 Task: Use Auto Close Door 2 Effect in this video Movie B.mp4
Action: Mouse pressed left at (493, 391)
Screenshot: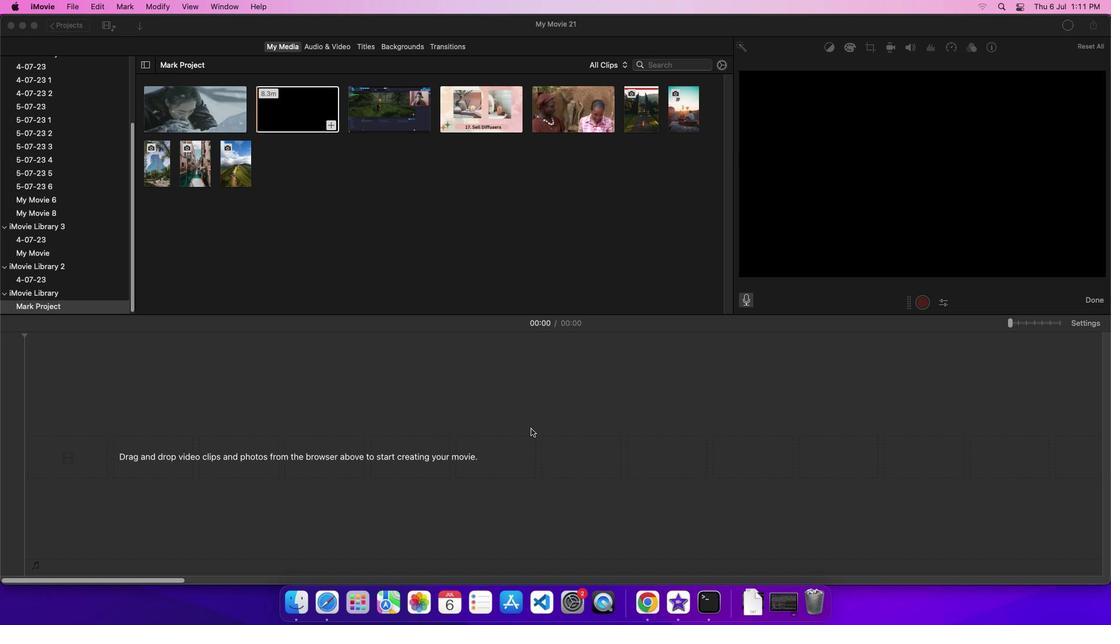 
Action: Mouse moved to (252, 81)
Screenshot: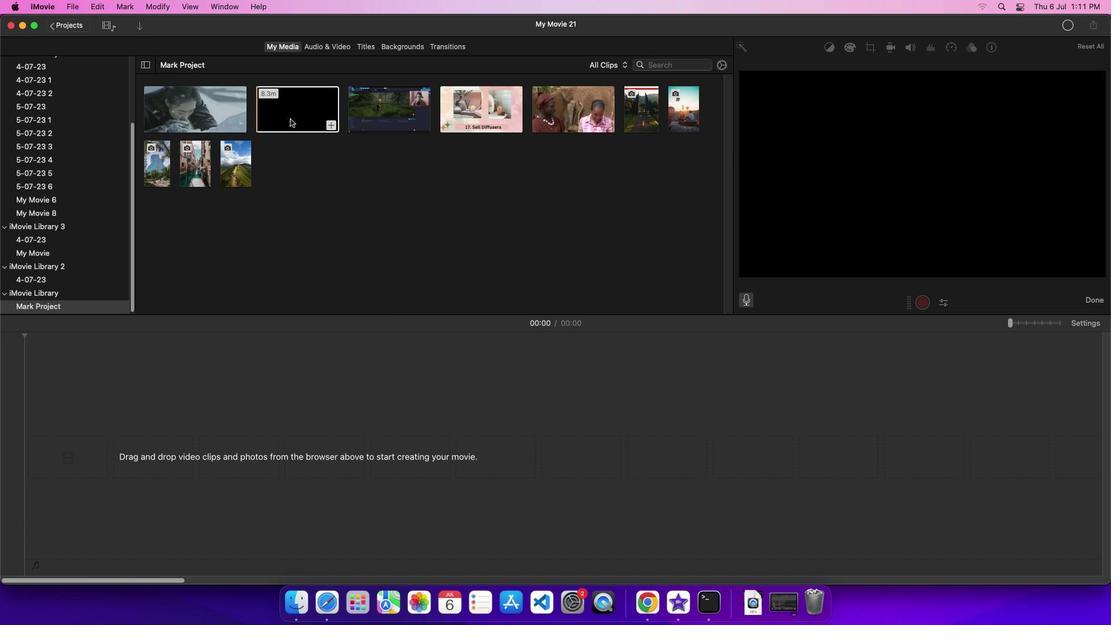 
Action: Mouse pressed left at (252, 81)
Screenshot: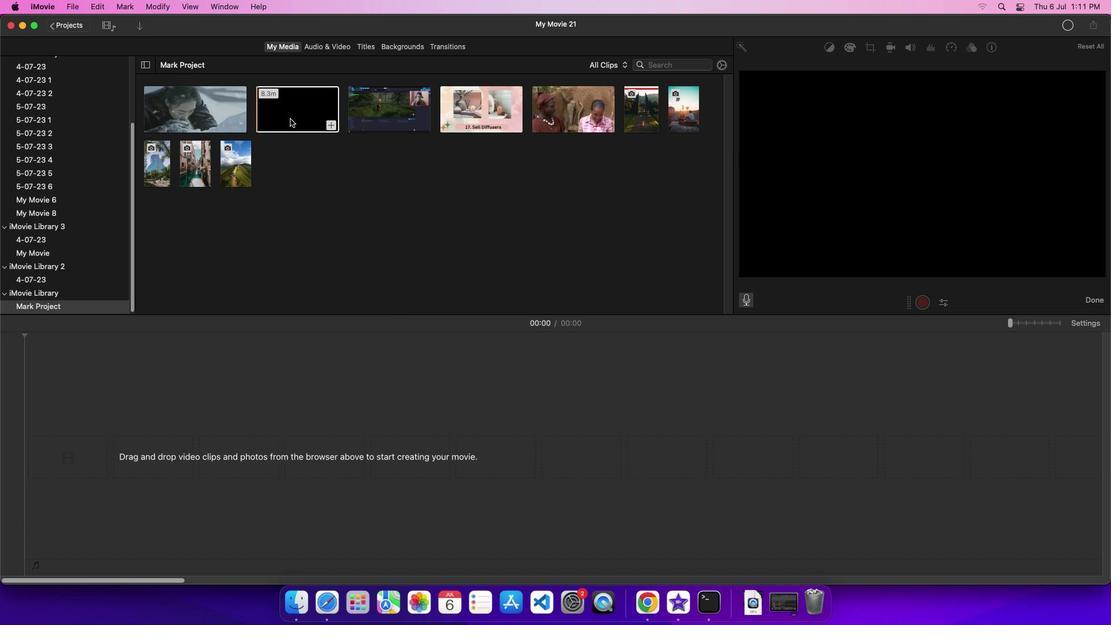 
Action: Mouse moved to (305, 61)
Screenshot: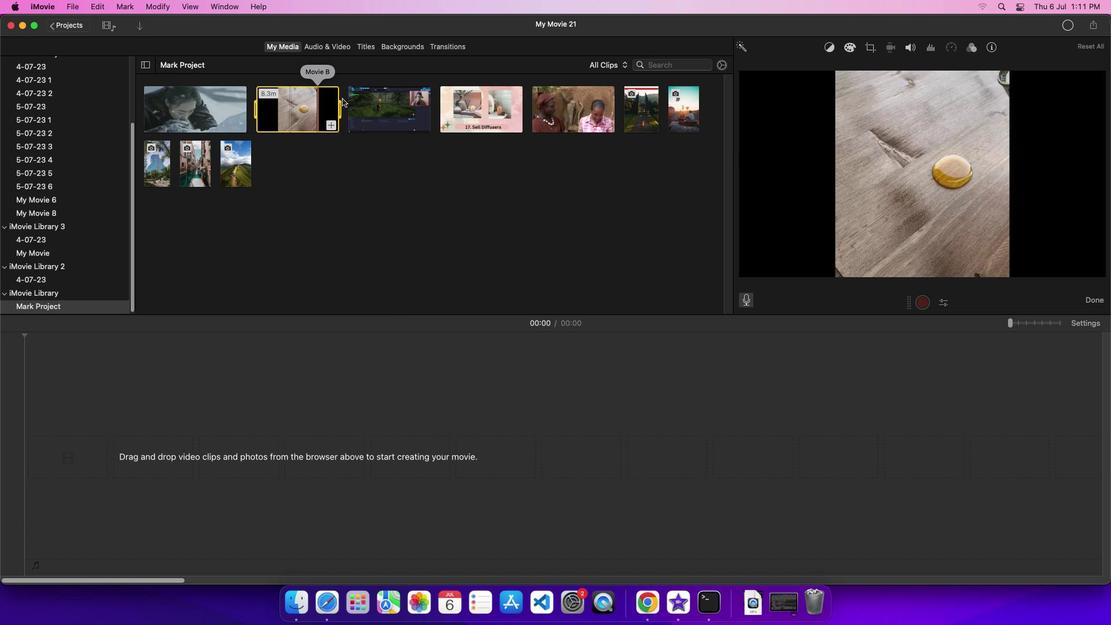 
Action: Mouse pressed left at (305, 61)
Screenshot: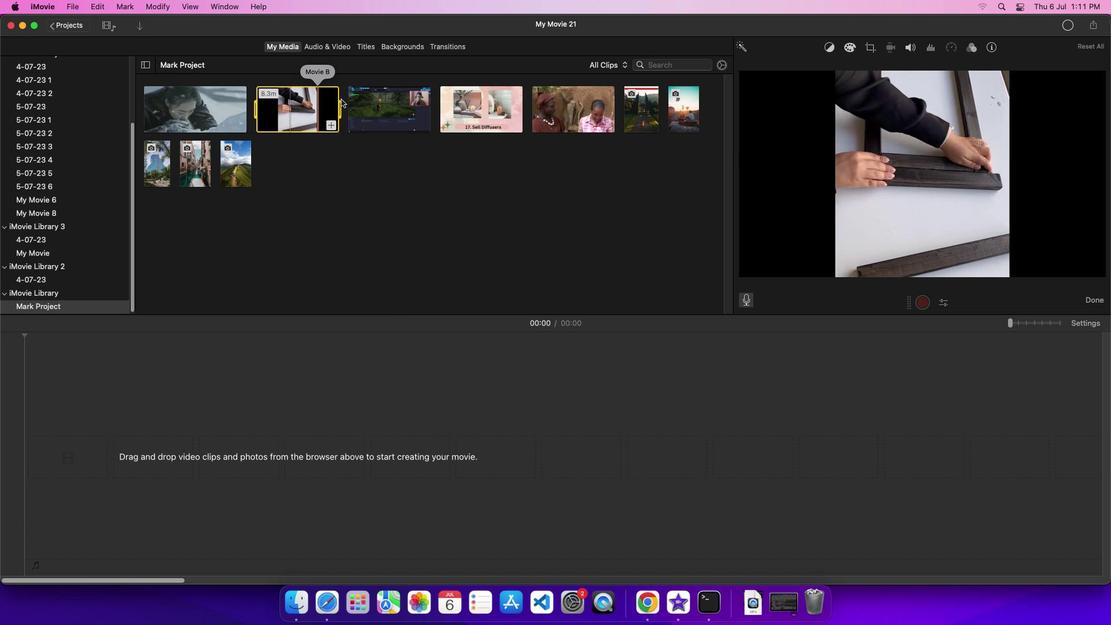 
Action: Mouse moved to (287, 60)
Screenshot: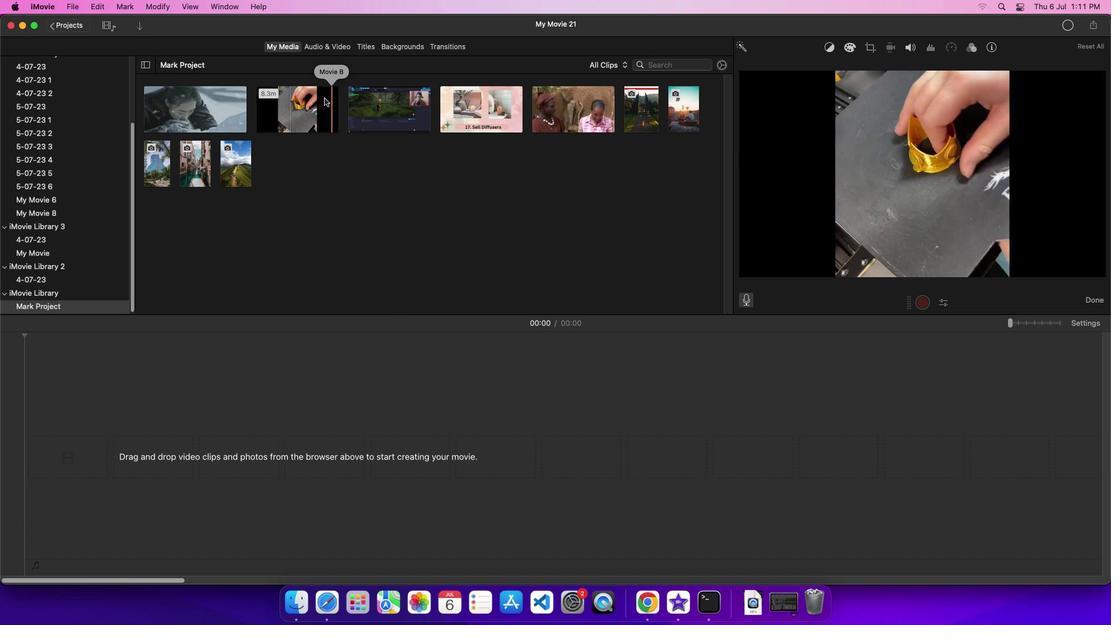 
Action: Mouse pressed left at (287, 60)
Screenshot: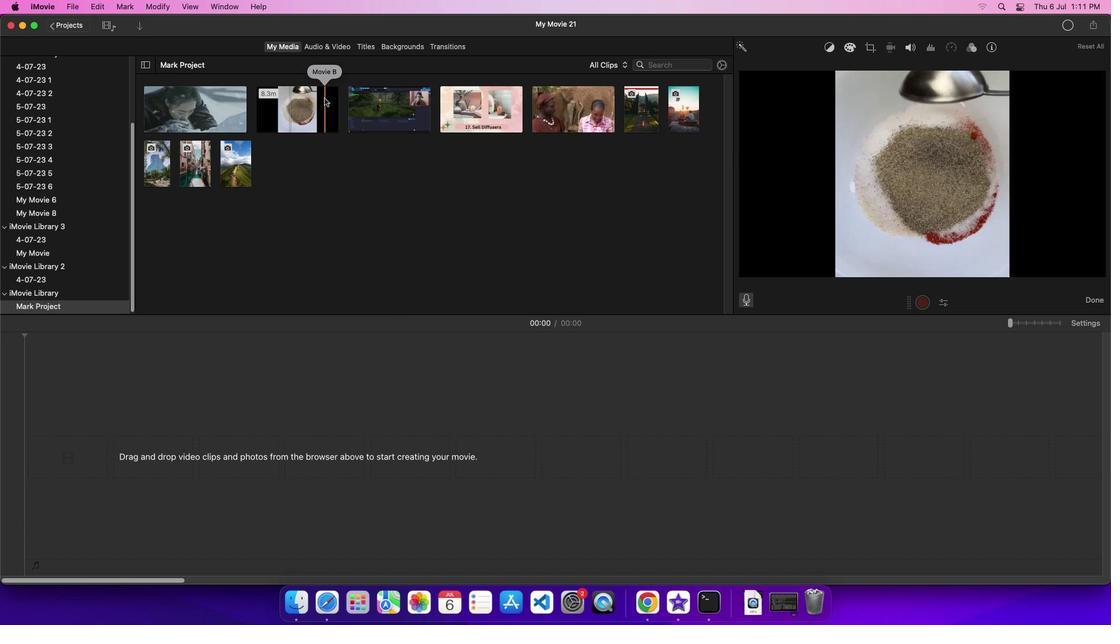 
Action: Mouse moved to (287, 60)
Screenshot: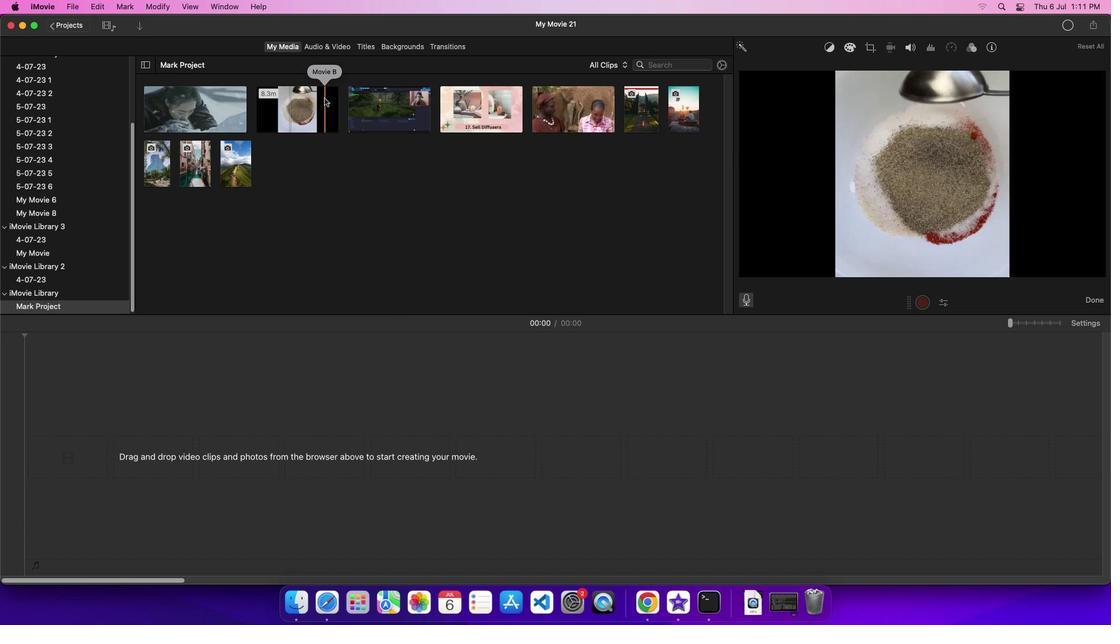
Action: Mouse pressed left at (287, 60)
Screenshot: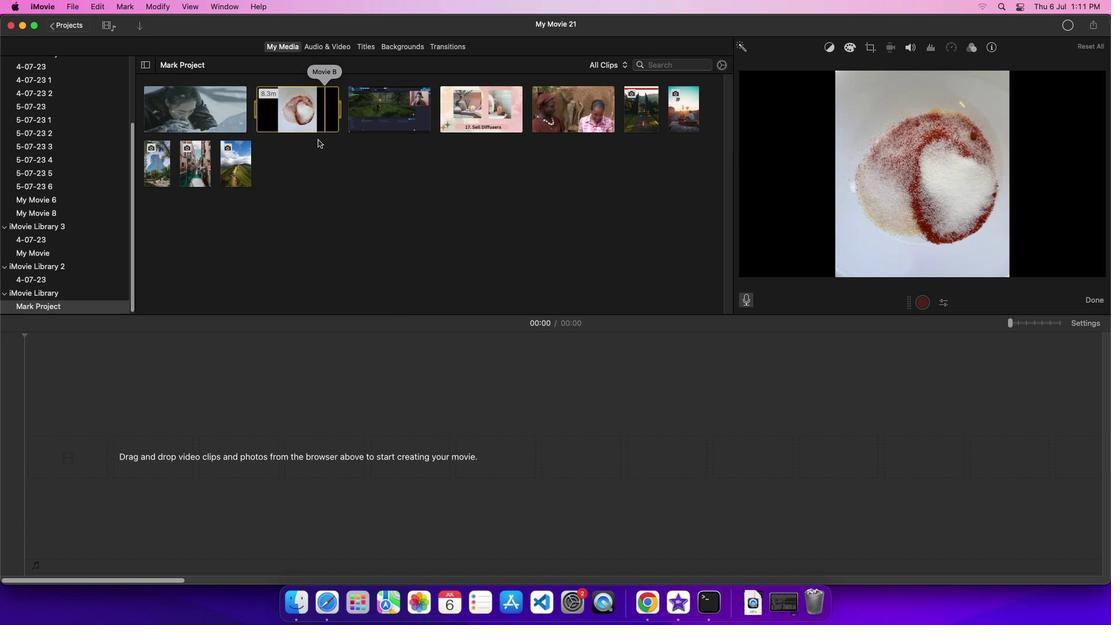 
Action: Mouse moved to (305, 5)
Screenshot: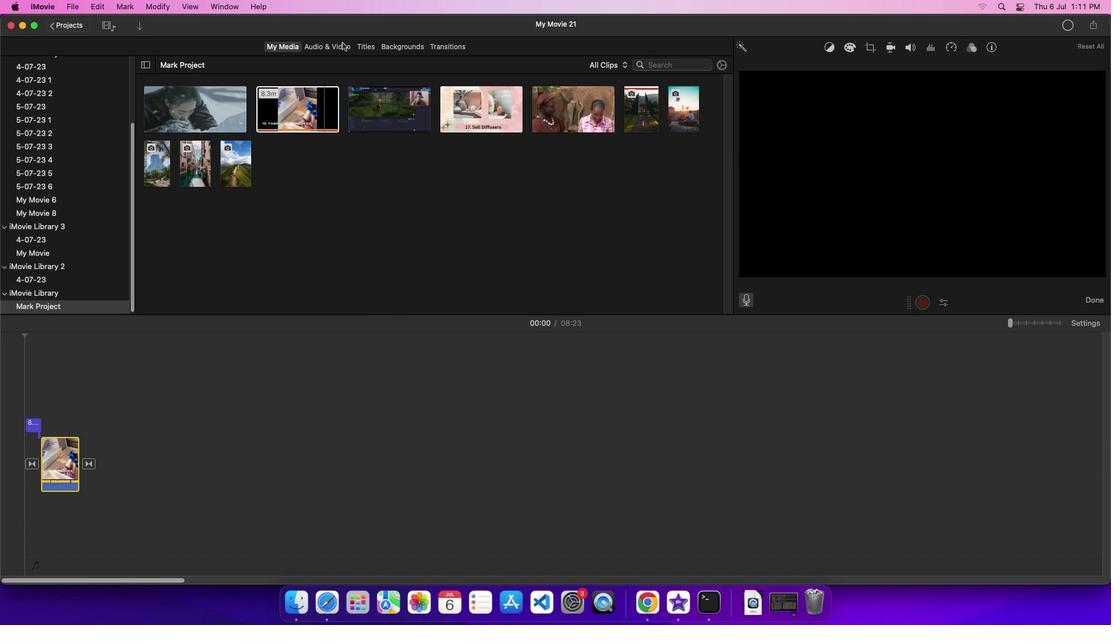 
Action: Mouse pressed left at (305, 5)
Screenshot: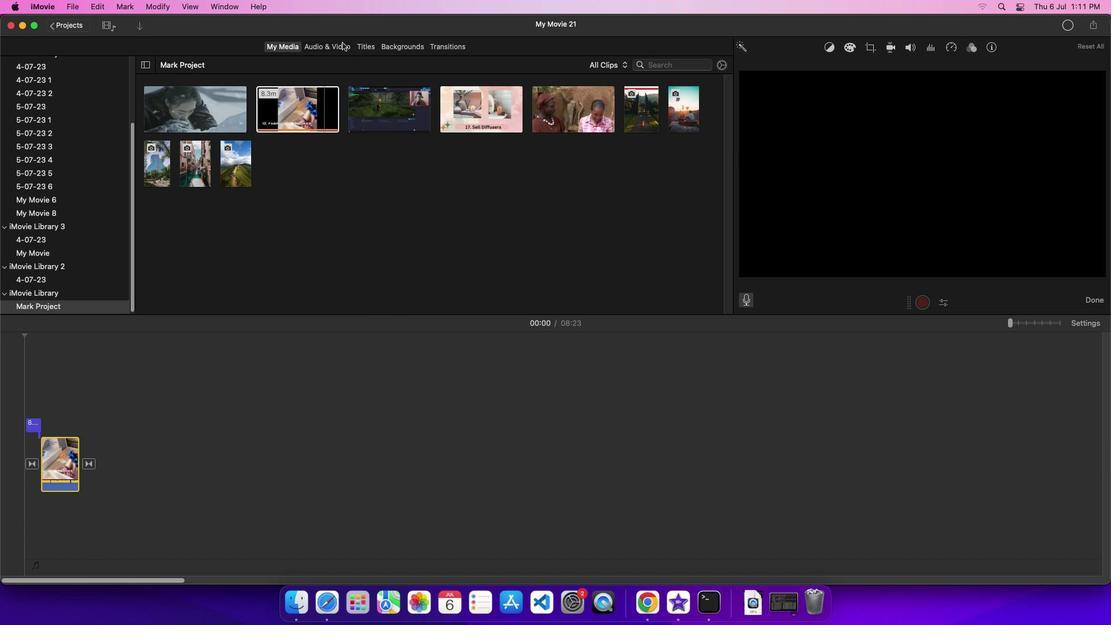 
Action: Mouse moved to (19, 72)
Screenshot: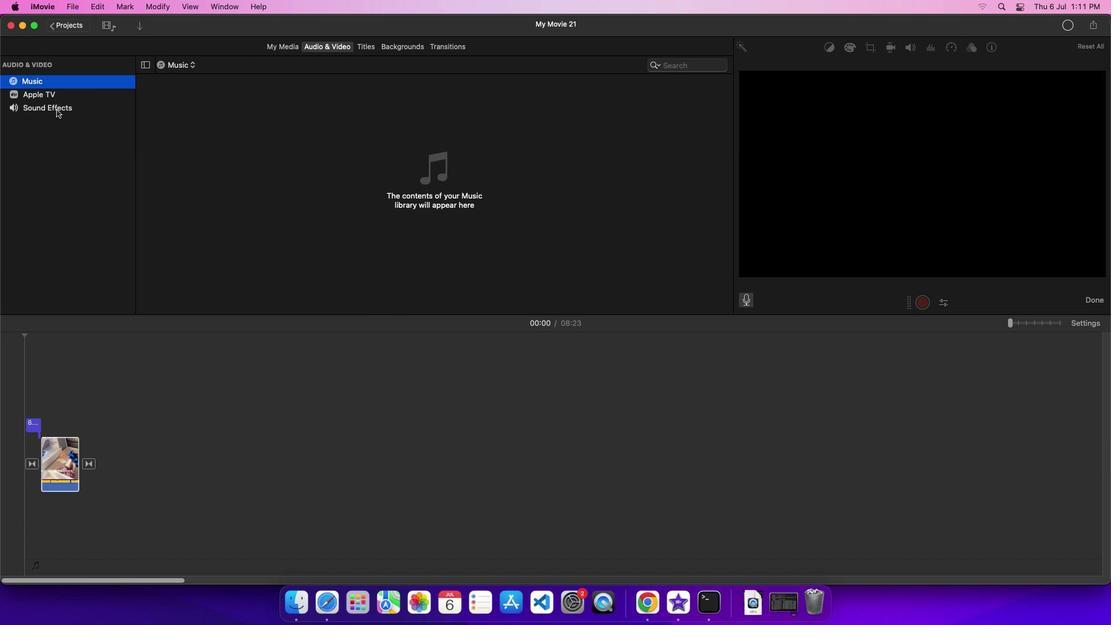 
Action: Mouse pressed left at (19, 72)
Screenshot: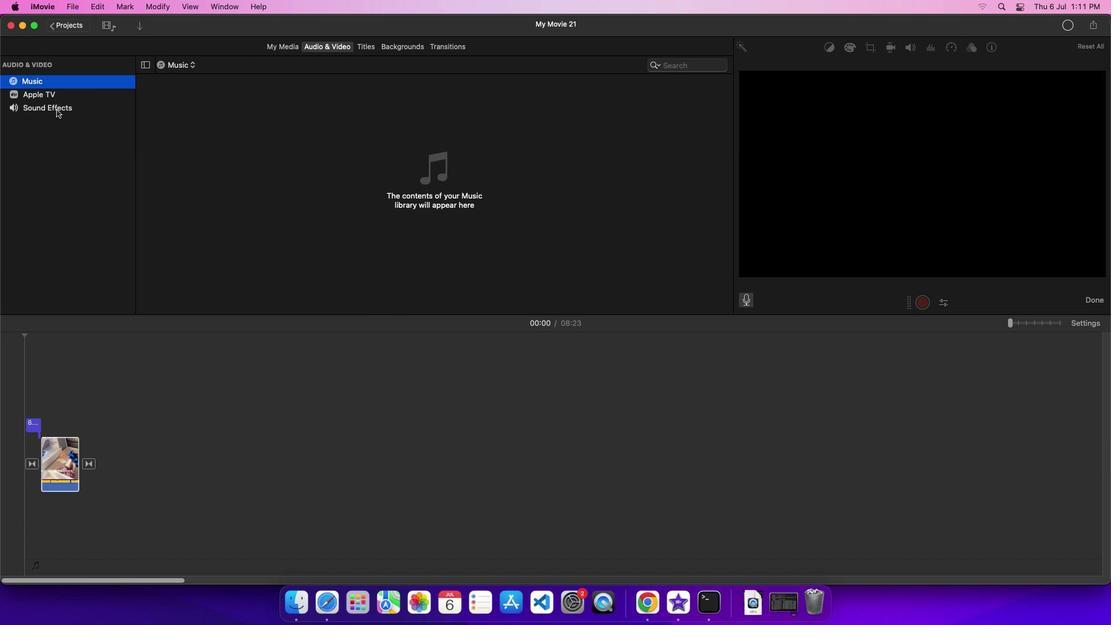 
Action: Mouse moved to (159, 174)
Screenshot: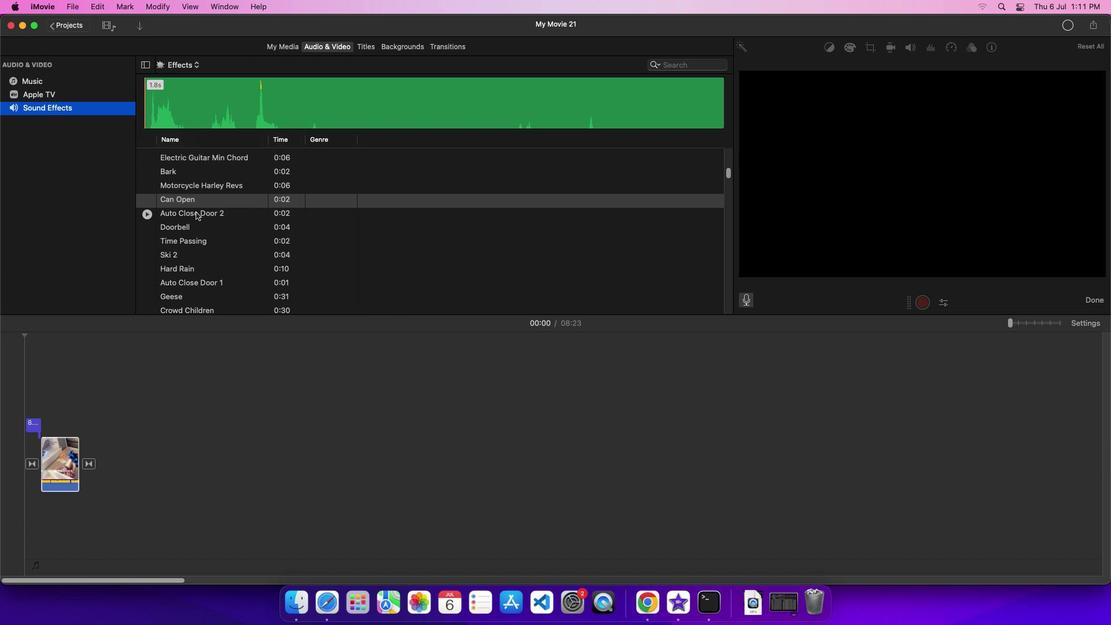 
Action: Mouse pressed left at (159, 174)
Screenshot: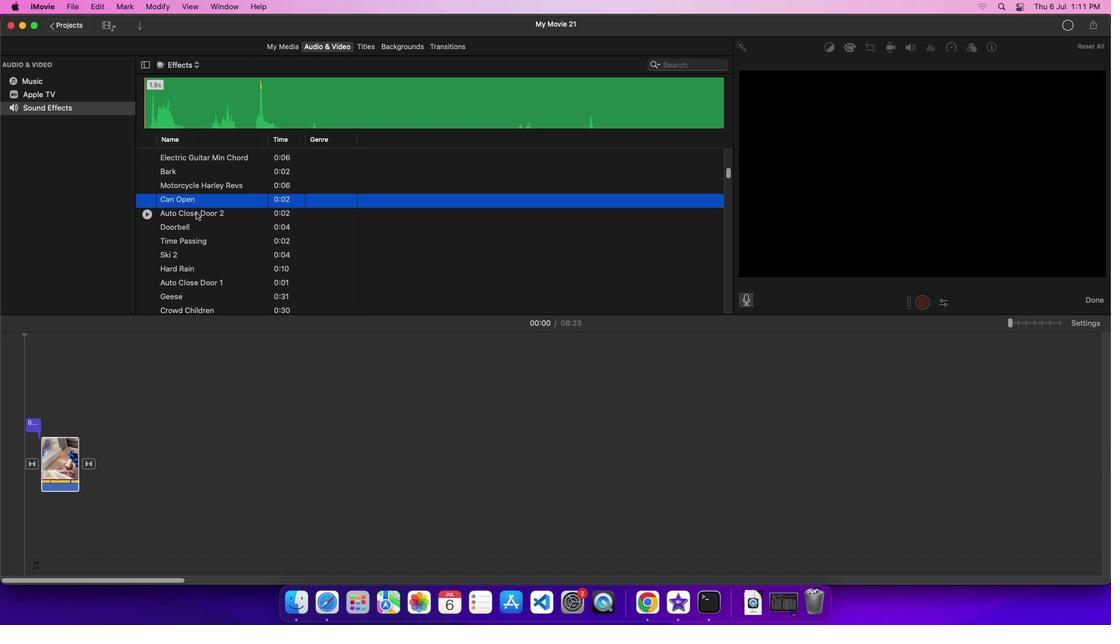 
Action: Mouse moved to (213, 174)
Screenshot: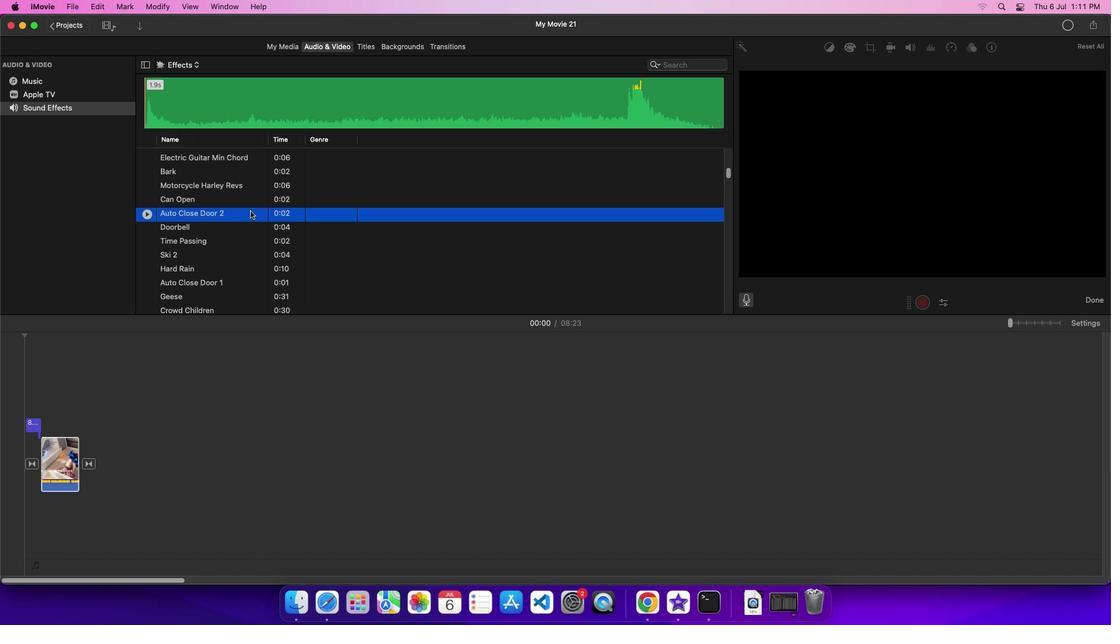
Action: Mouse pressed left at (213, 174)
Screenshot: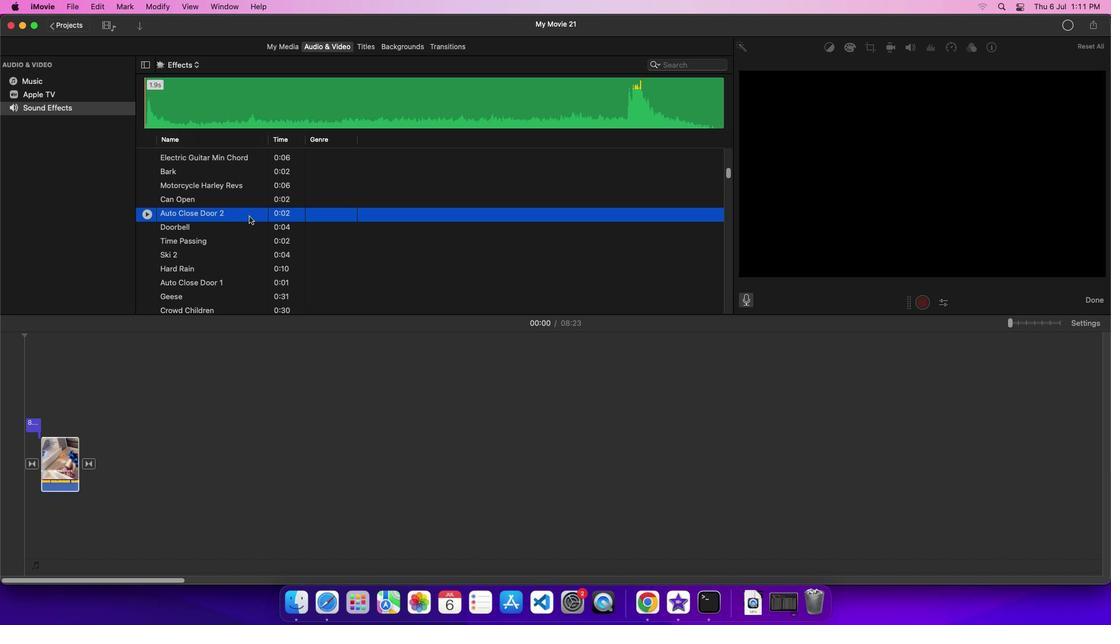 
Action: Mouse moved to (272, 34)
Screenshot: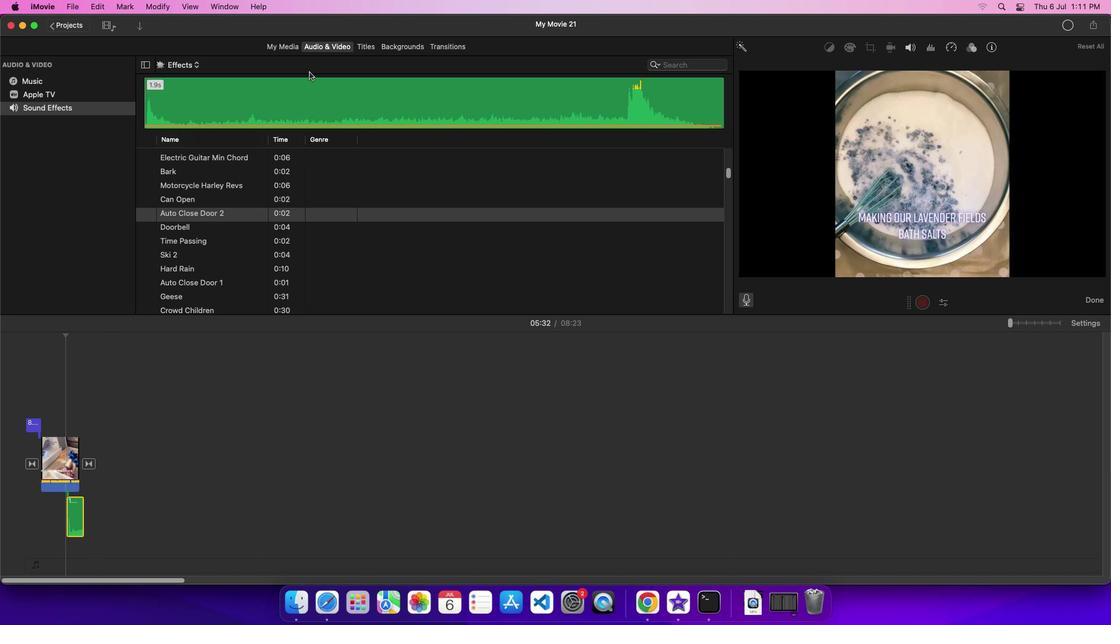 
